 Task: Create a due date automation trigger when advanced on, on the monday of the week a card is due add basic without the blue label at 11:00 AM.
Action: Mouse moved to (961, 75)
Screenshot: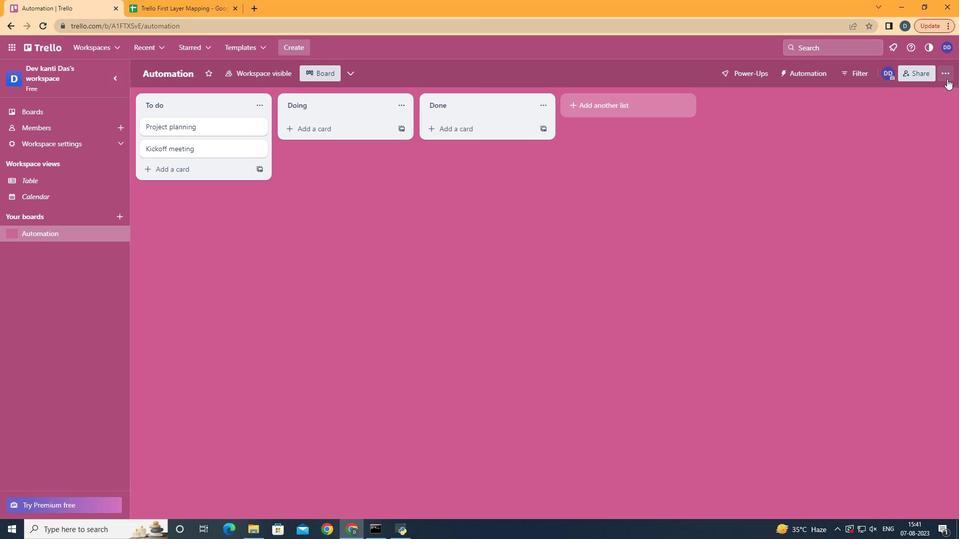 
Action: Mouse pressed left at (961, 75)
Screenshot: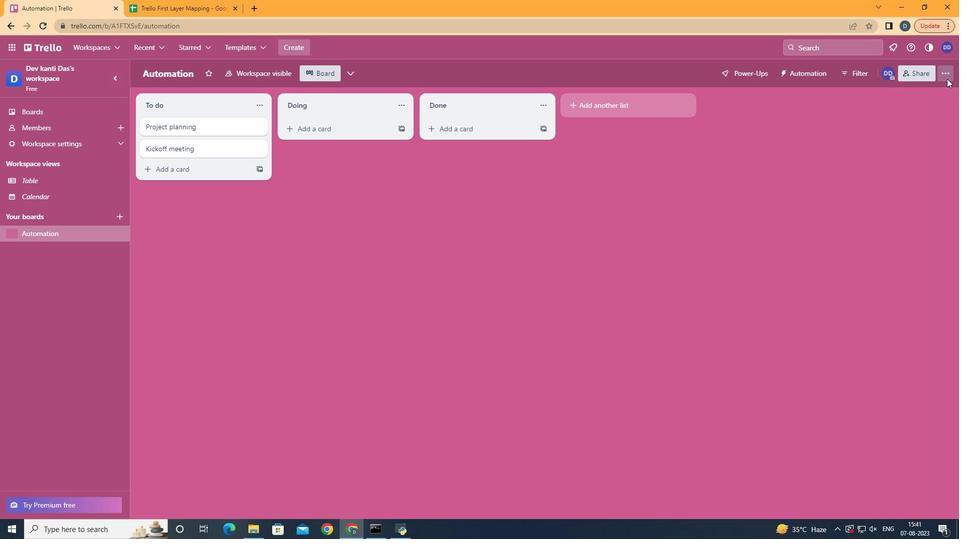 
Action: Mouse moved to (883, 204)
Screenshot: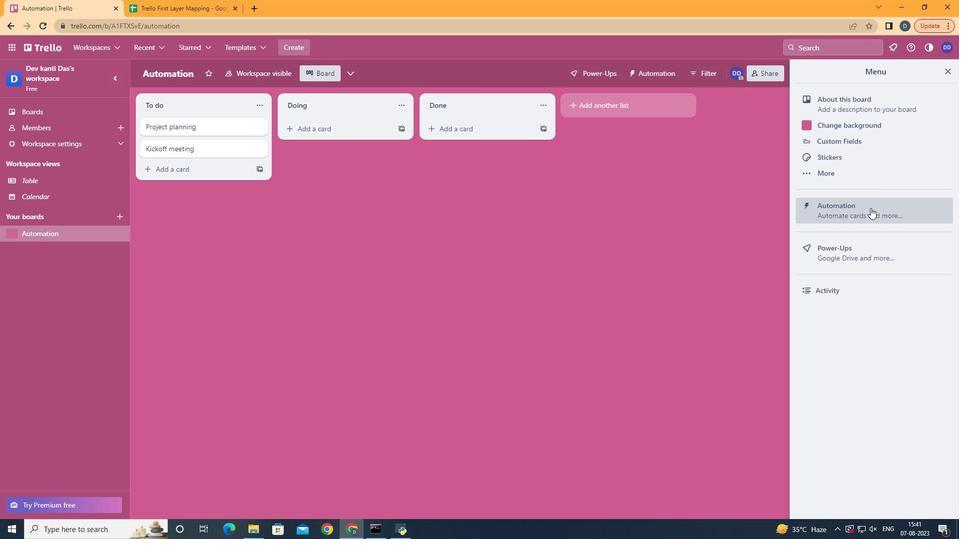 
Action: Mouse pressed left at (883, 204)
Screenshot: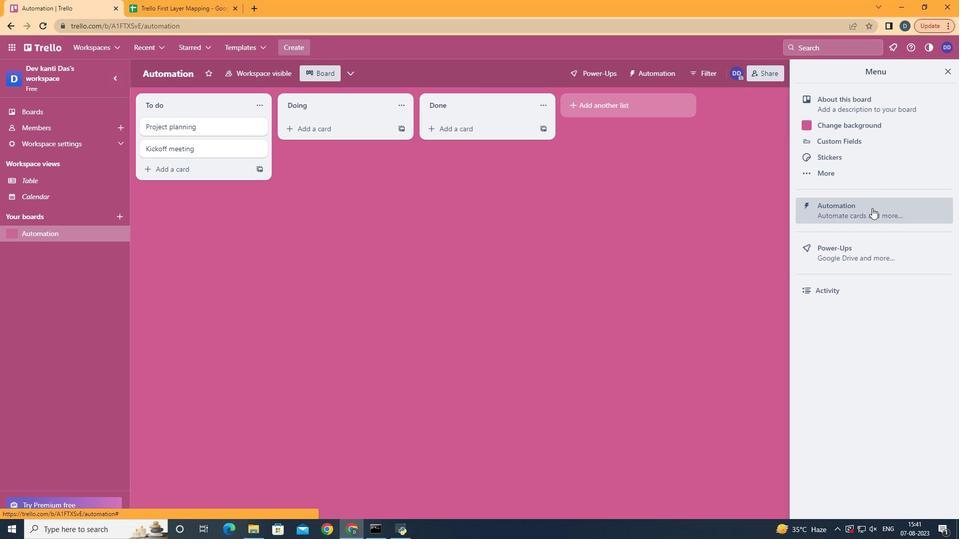 
Action: Mouse moved to (212, 192)
Screenshot: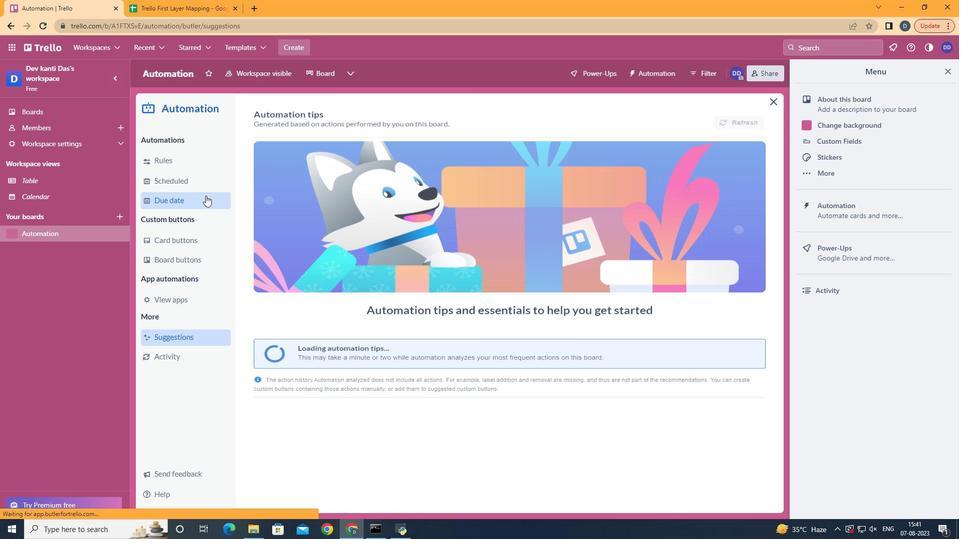 
Action: Mouse pressed left at (212, 192)
Screenshot: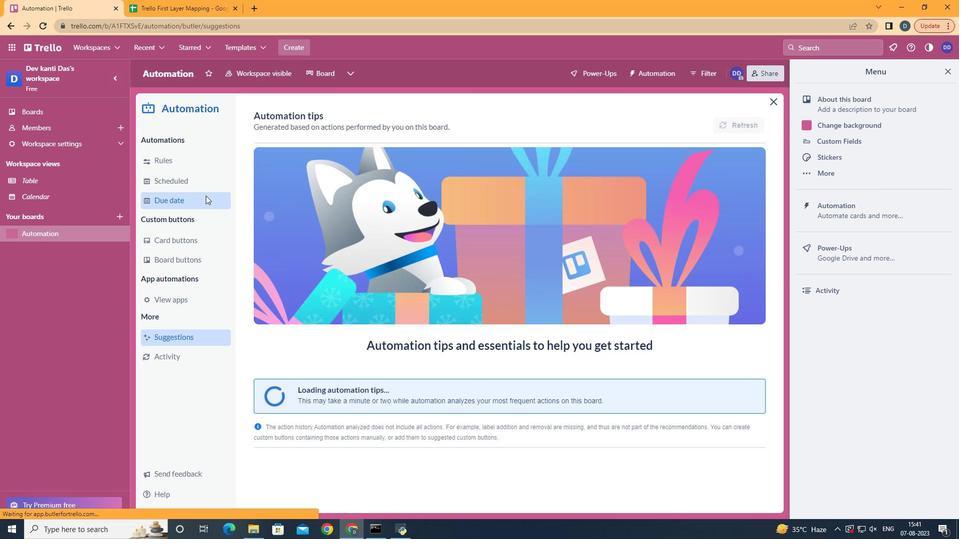 
Action: Mouse moved to (699, 120)
Screenshot: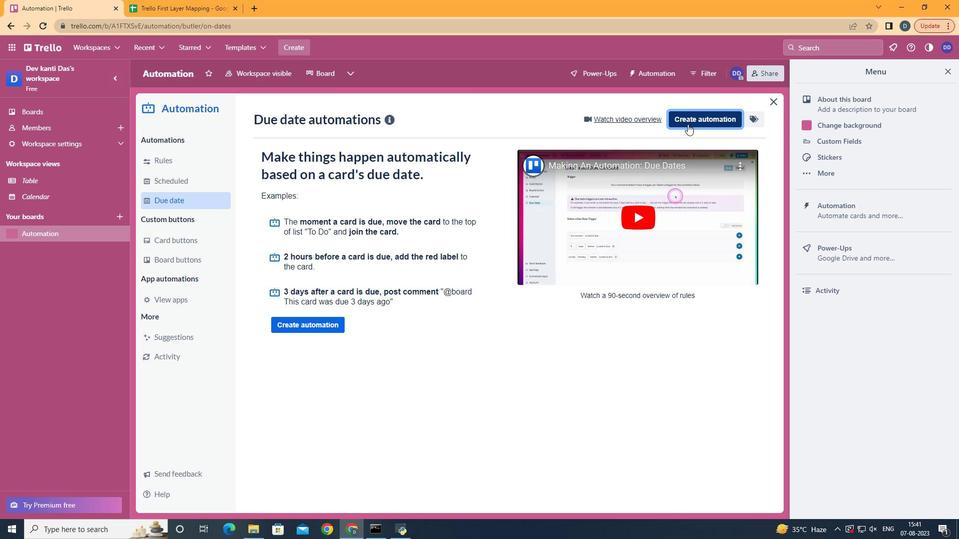 
Action: Mouse pressed left at (699, 120)
Screenshot: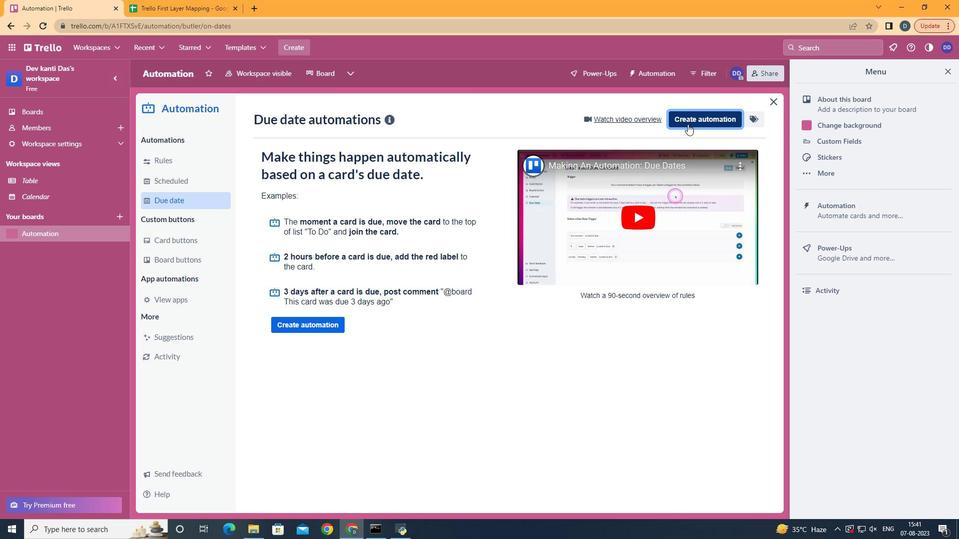 
Action: Mouse moved to (527, 214)
Screenshot: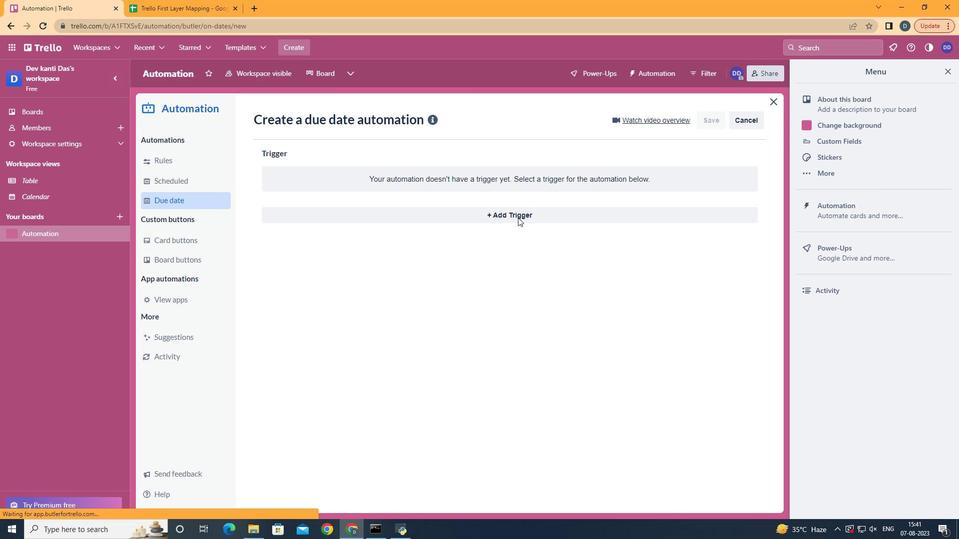
Action: Mouse pressed left at (527, 214)
Screenshot: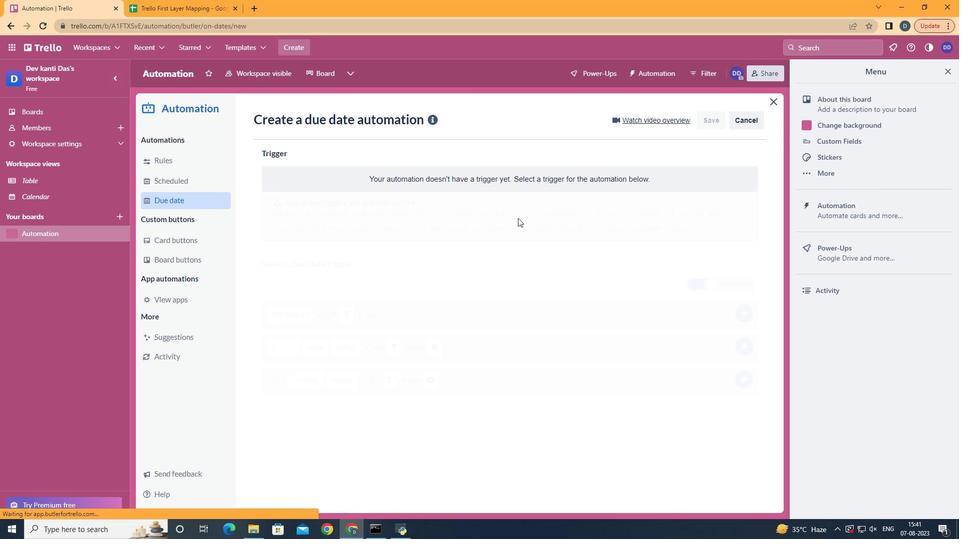 
Action: Mouse moved to (326, 250)
Screenshot: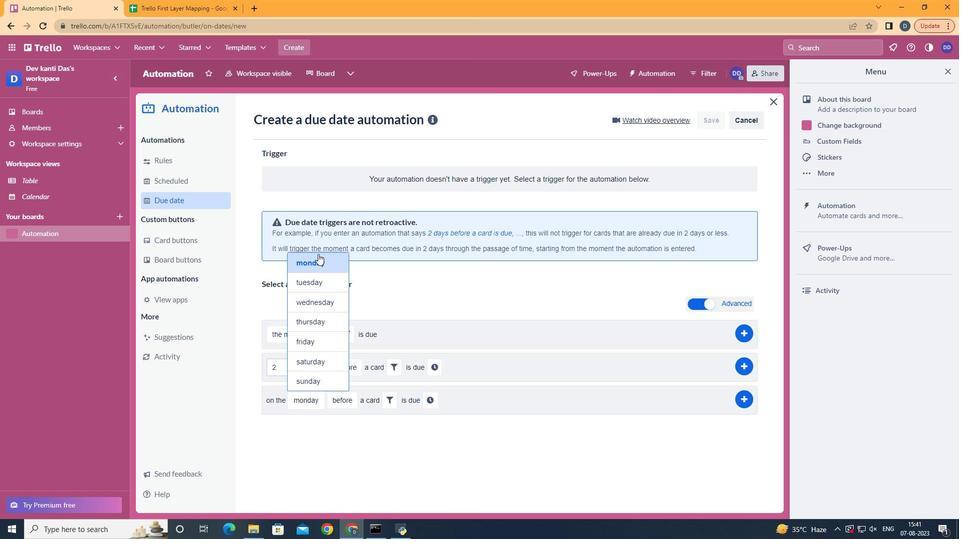 
Action: Mouse pressed left at (326, 250)
Screenshot: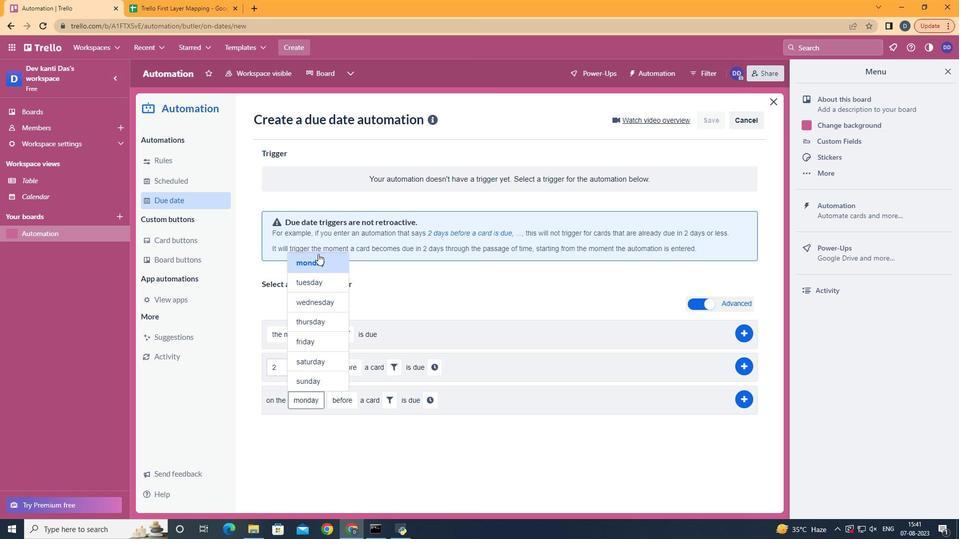 
Action: Mouse moved to (356, 455)
Screenshot: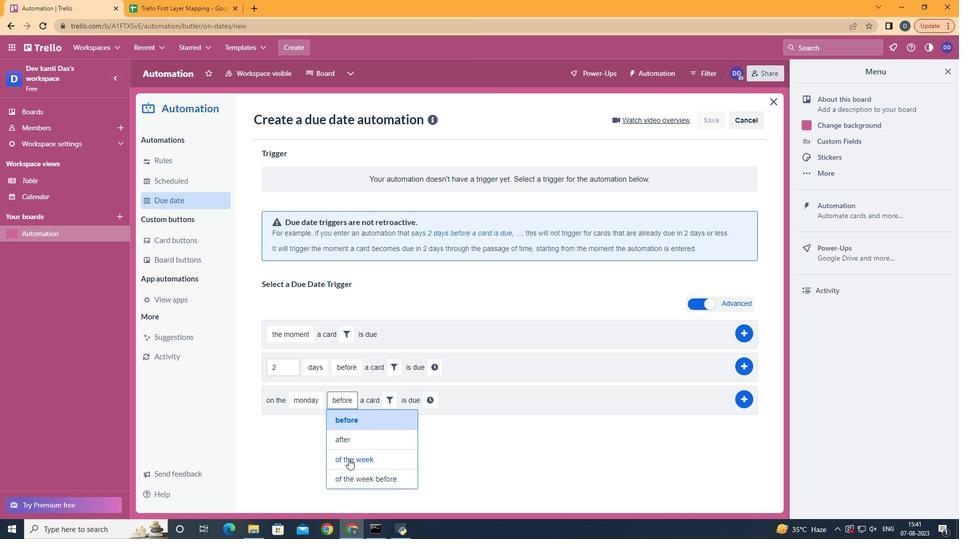 
Action: Mouse pressed left at (356, 455)
Screenshot: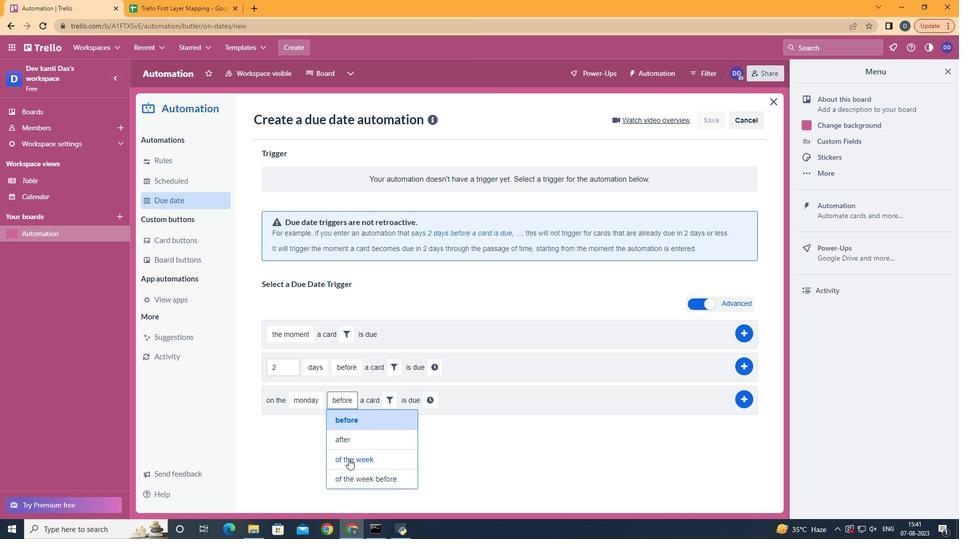 
Action: Mouse moved to (407, 396)
Screenshot: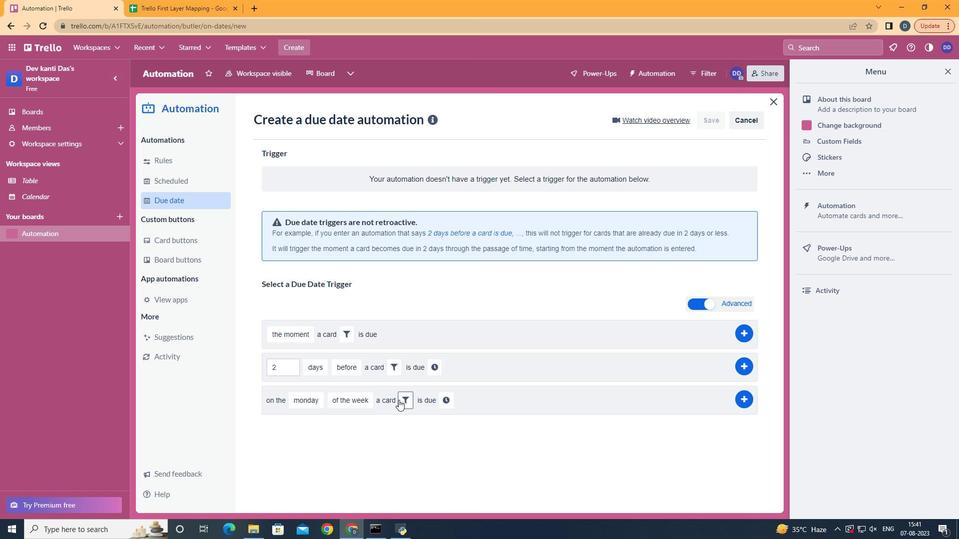 
Action: Mouse pressed left at (407, 396)
Screenshot: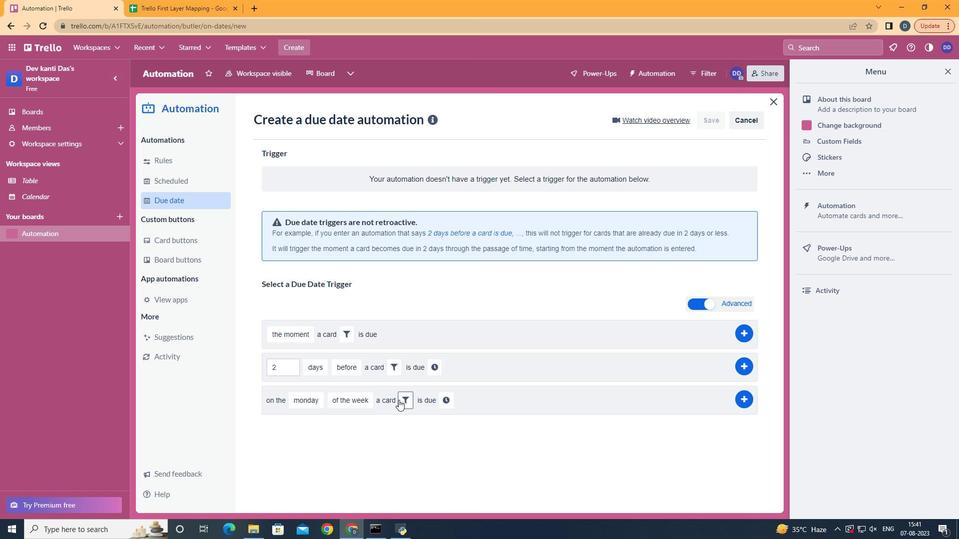
Action: Mouse moved to (459, 447)
Screenshot: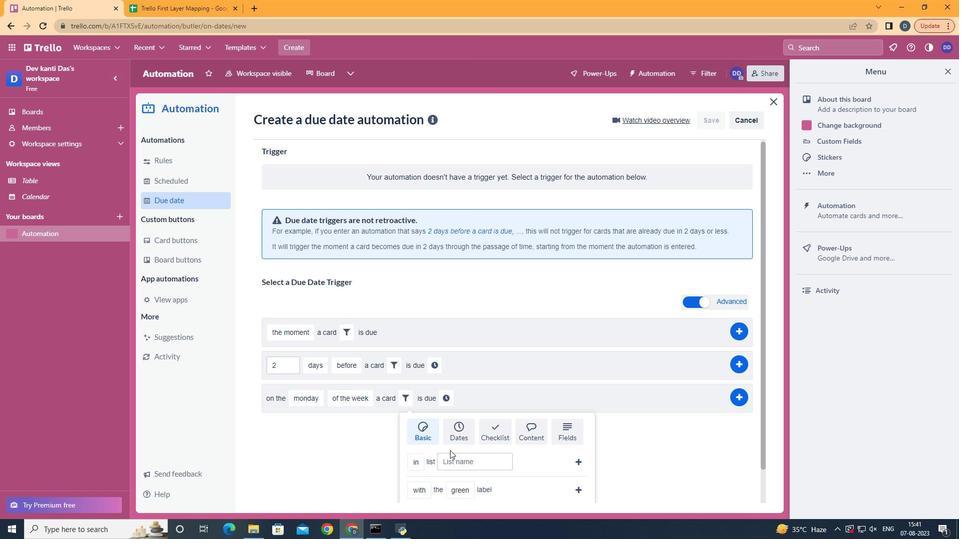 
Action: Mouse scrolled (459, 446) with delta (0, 0)
Screenshot: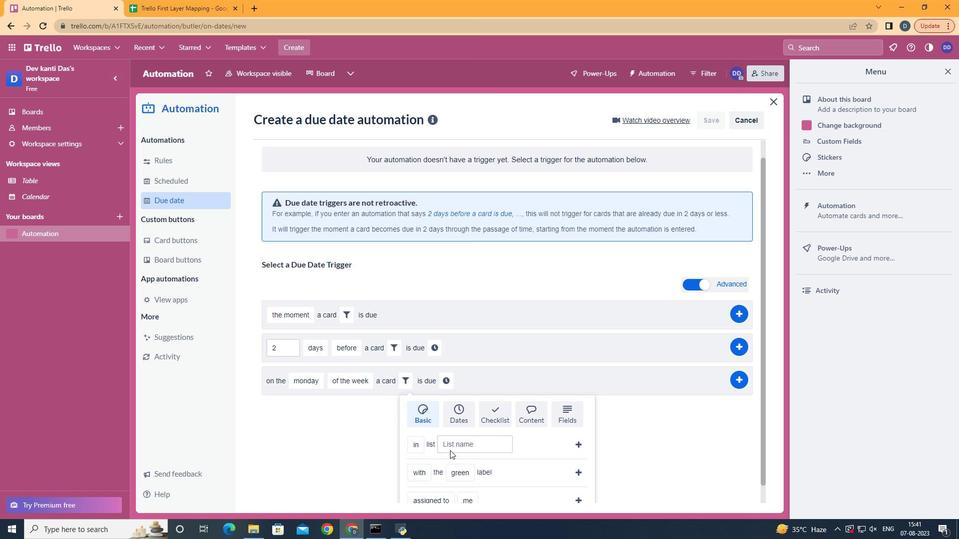 
Action: Mouse scrolled (459, 446) with delta (0, 0)
Screenshot: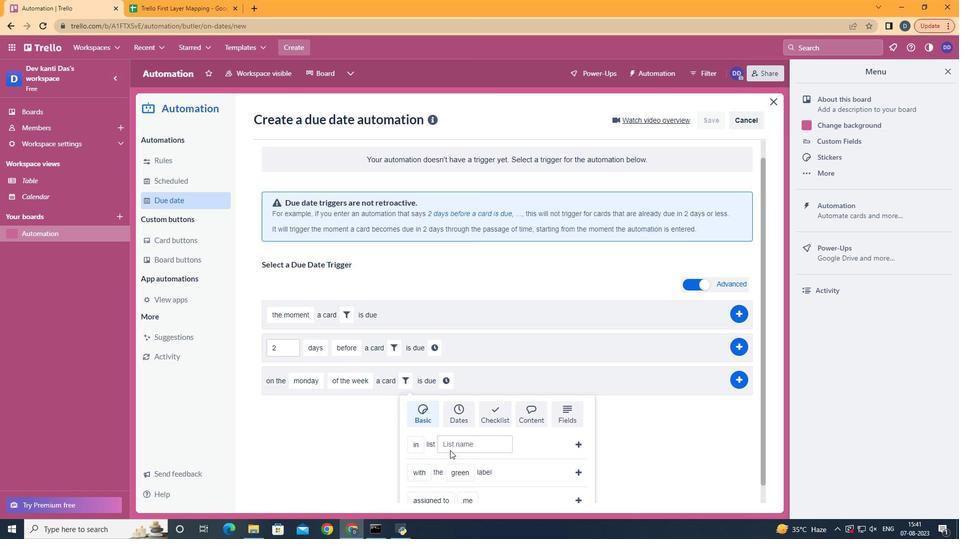 
Action: Mouse scrolled (459, 446) with delta (0, 0)
Screenshot: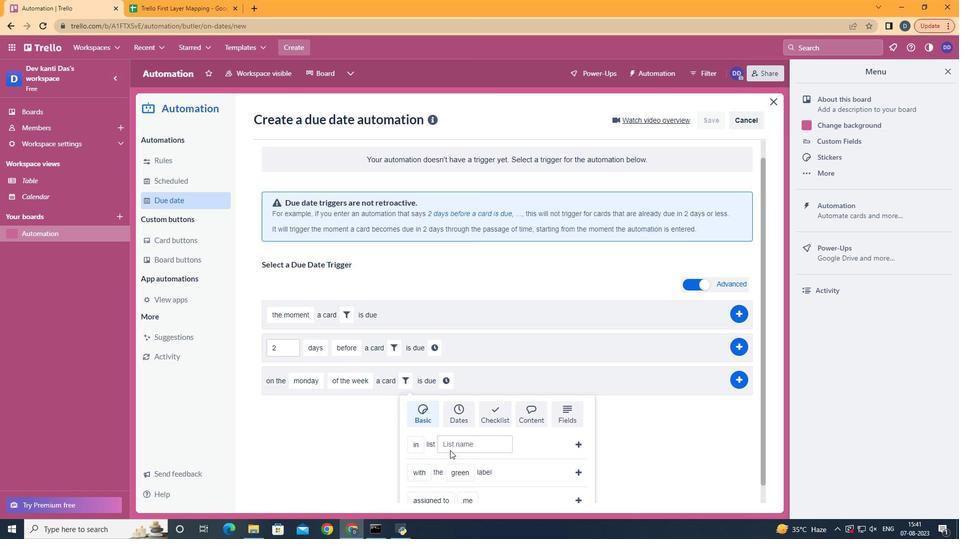 
Action: Mouse scrolled (459, 446) with delta (0, 0)
Screenshot: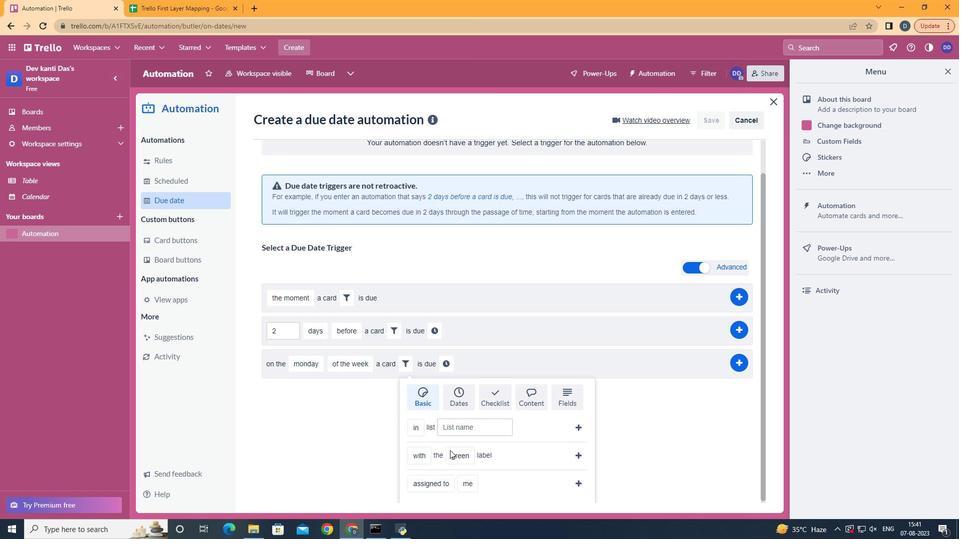 
Action: Mouse moved to (443, 412)
Screenshot: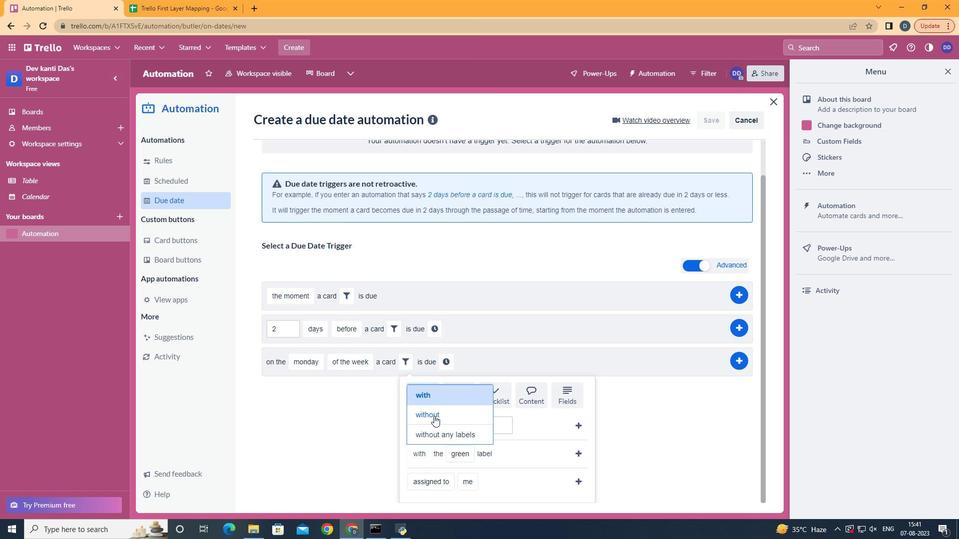 
Action: Mouse pressed left at (443, 412)
Screenshot: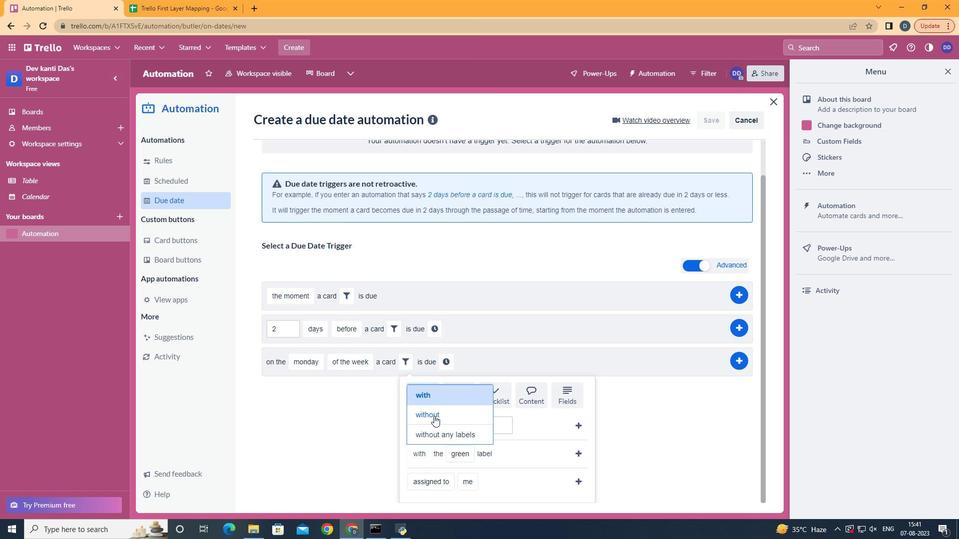 
Action: Mouse moved to (482, 427)
Screenshot: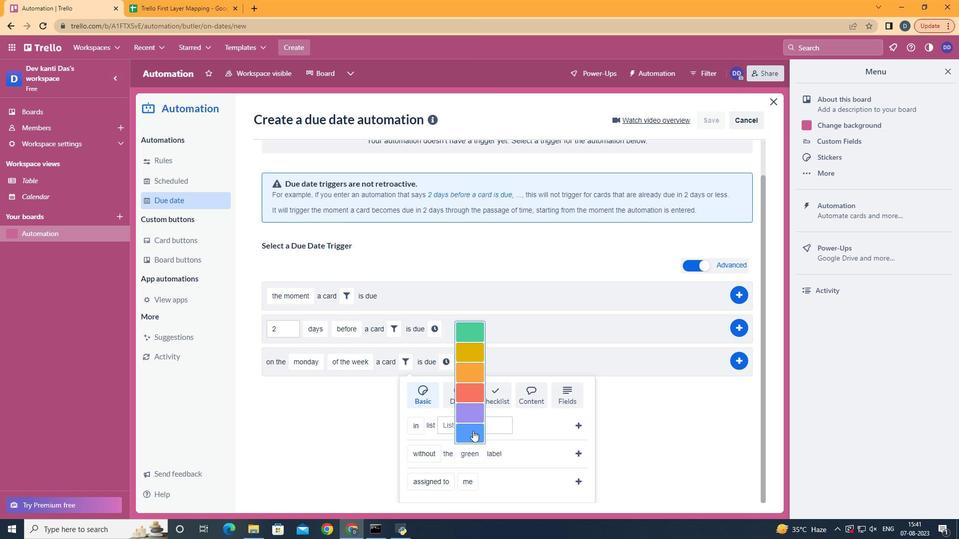 
Action: Mouse pressed left at (482, 427)
Screenshot: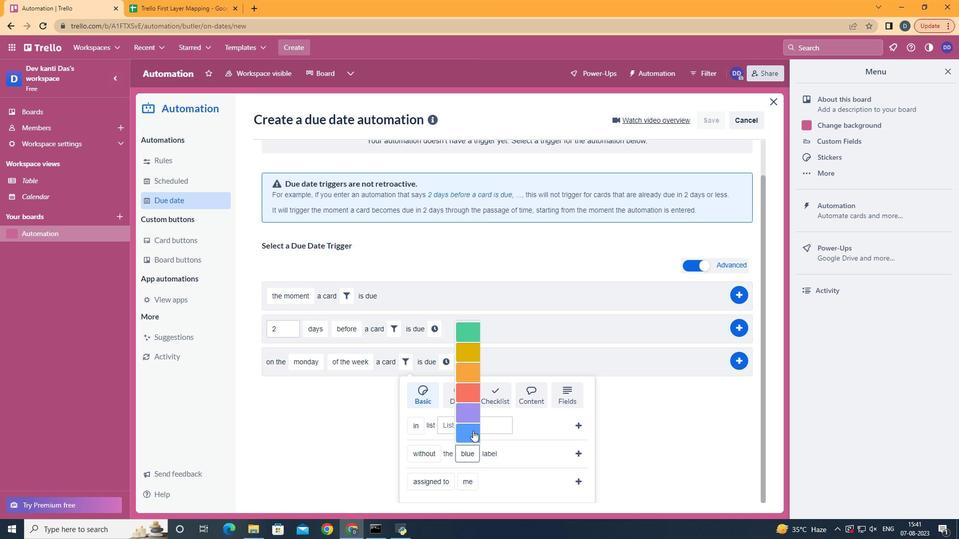 
Action: Mouse moved to (587, 450)
Screenshot: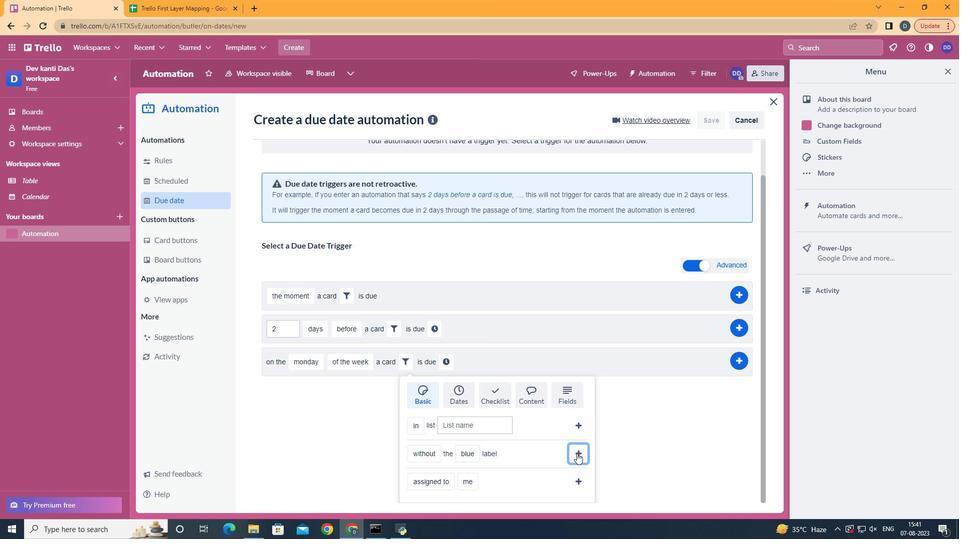 
Action: Mouse pressed left at (587, 450)
Screenshot: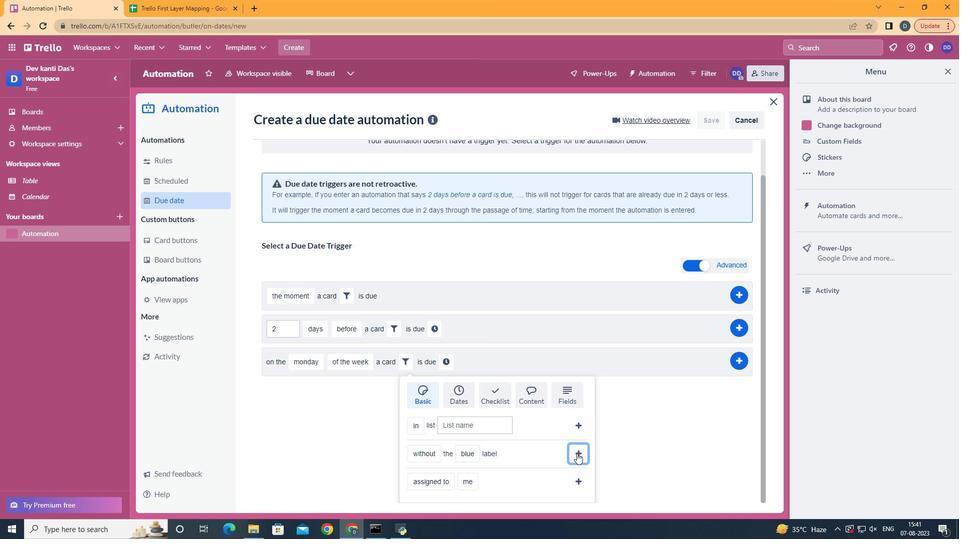 
Action: Mouse moved to (546, 400)
Screenshot: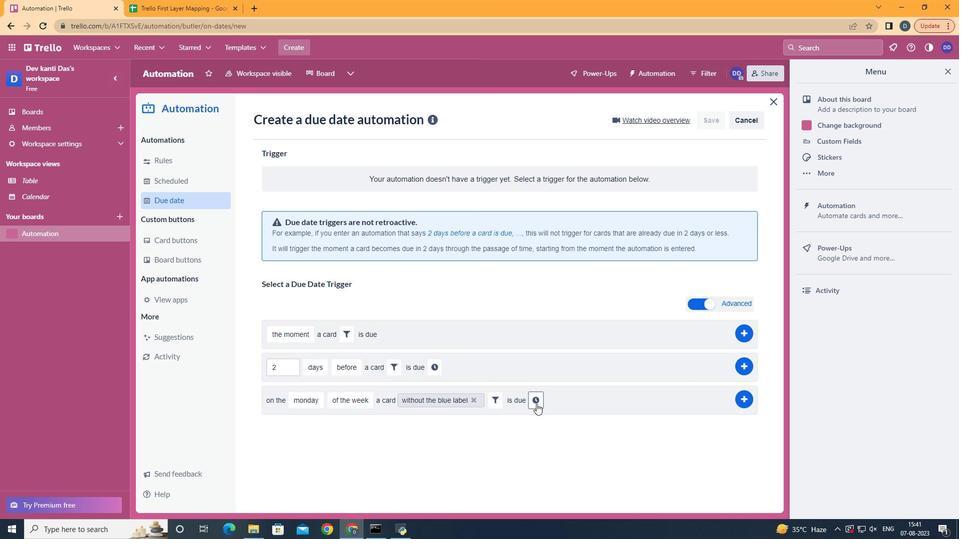 
Action: Mouse pressed left at (546, 400)
Screenshot: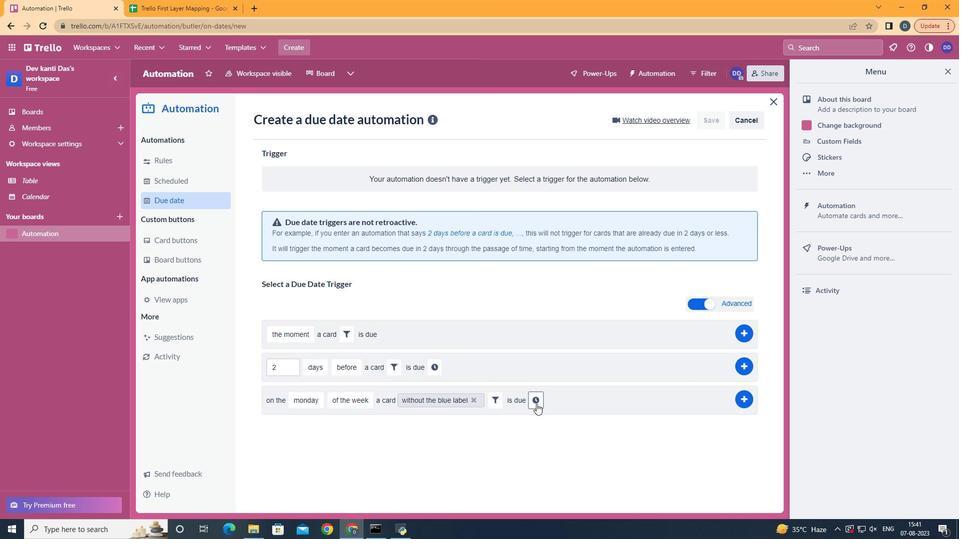 
Action: Mouse moved to (572, 404)
Screenshot: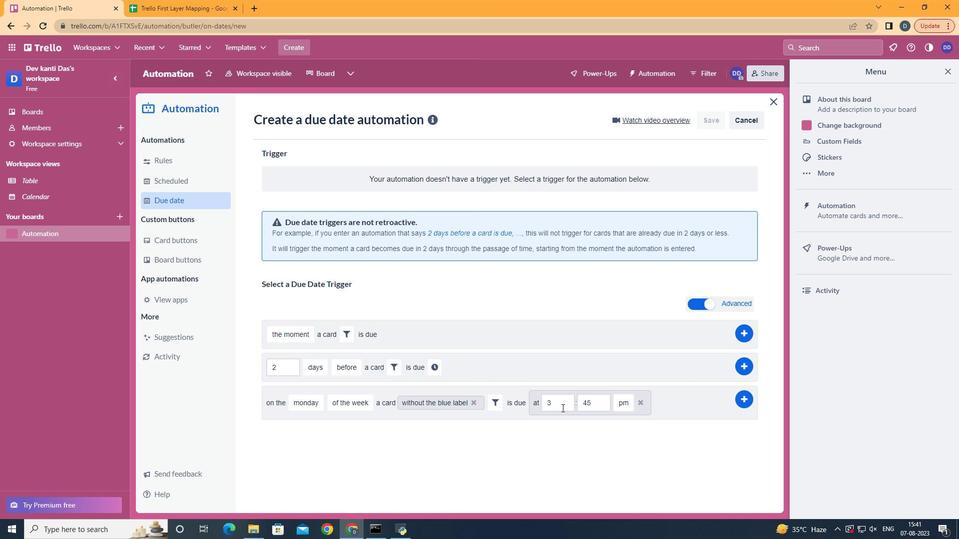
Action: Mouse pressed left at (572, 404)
Screenshot: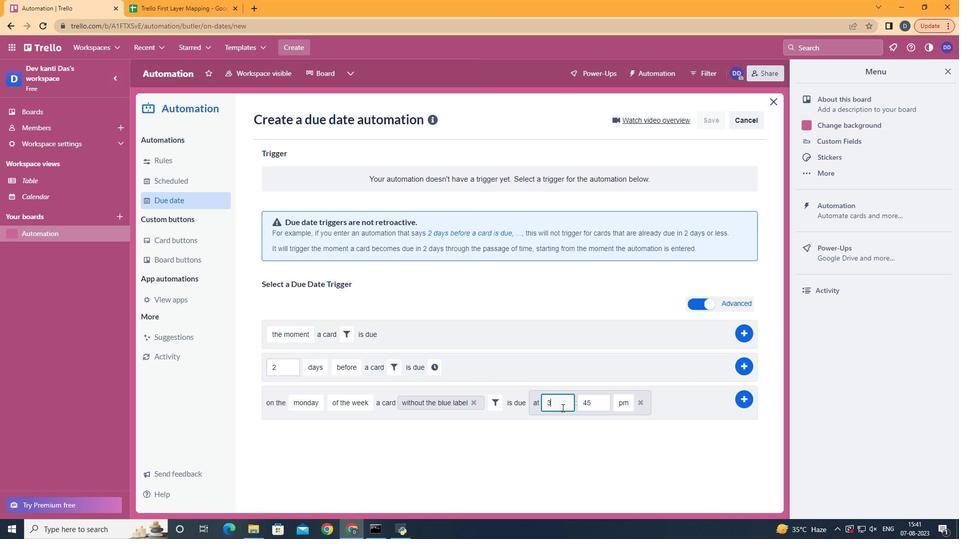 
Action: Mouse moved to (572, 404)
Screenshot: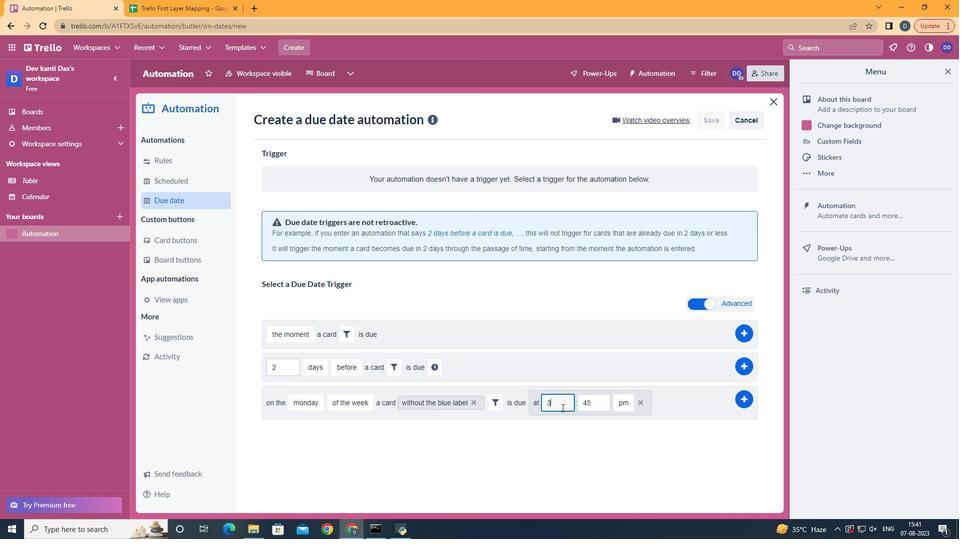 
Action: Key pressed <Key.backspace>11
Screenshot: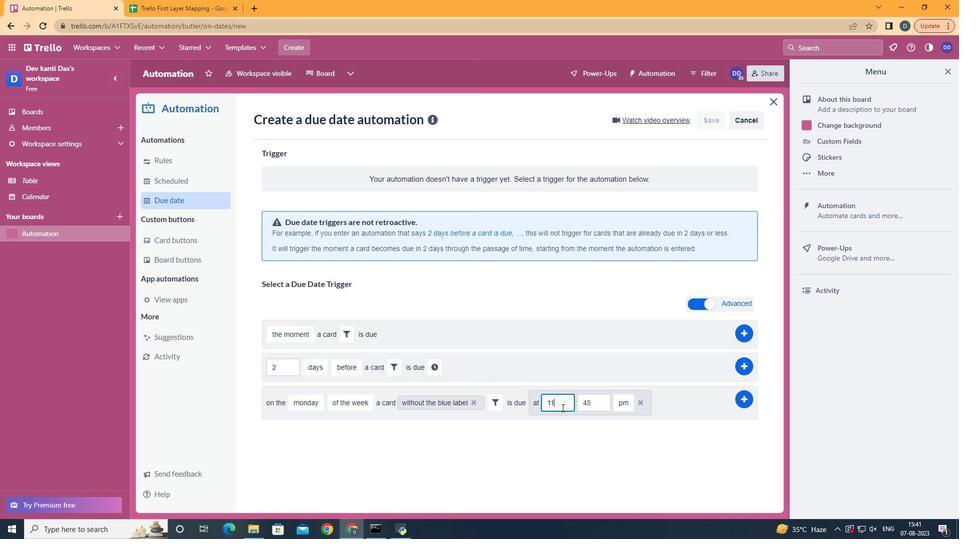 
Action: Mouse moved to (613, 399)
Screenshot: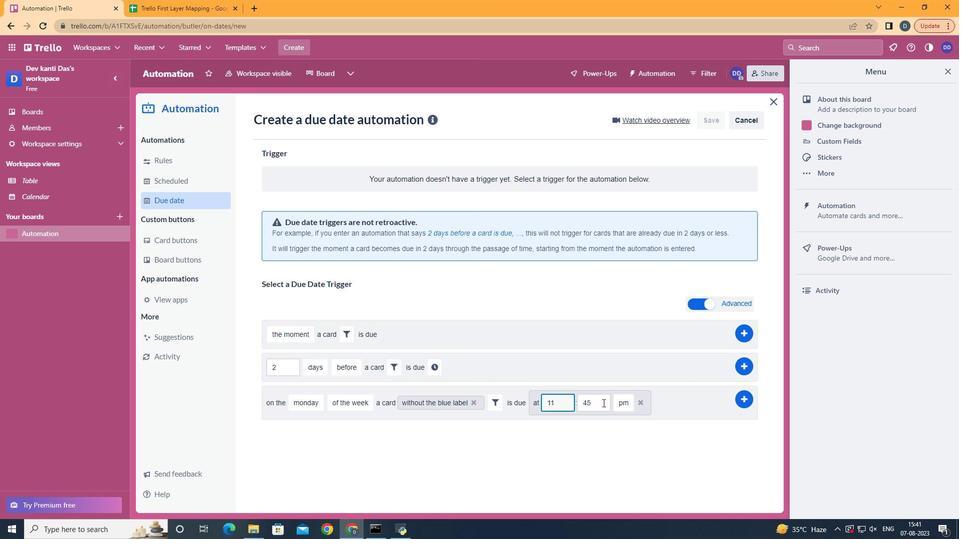 
Action: Mouse pressed left at (613, 399)
Screenshot: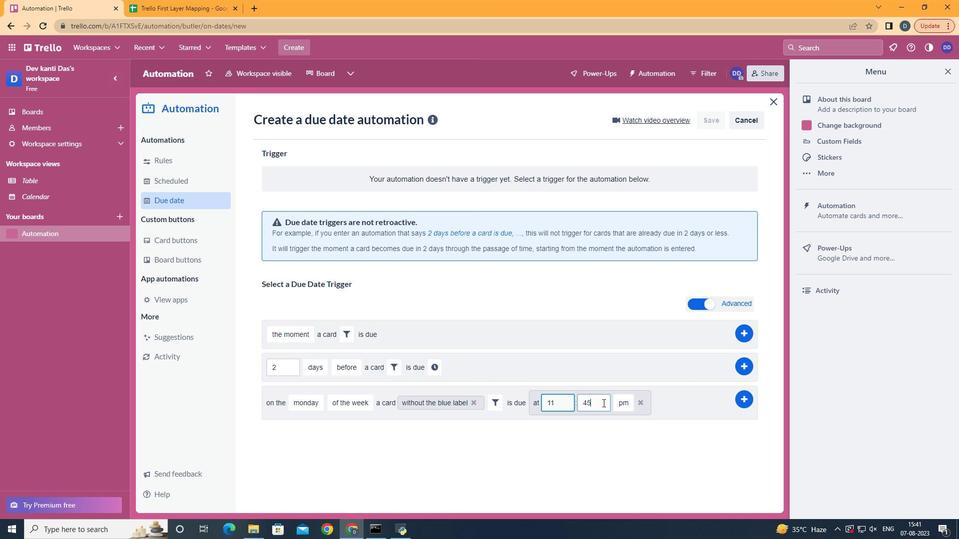 
Action: Key pressed <Key.backspace>
Screenshot: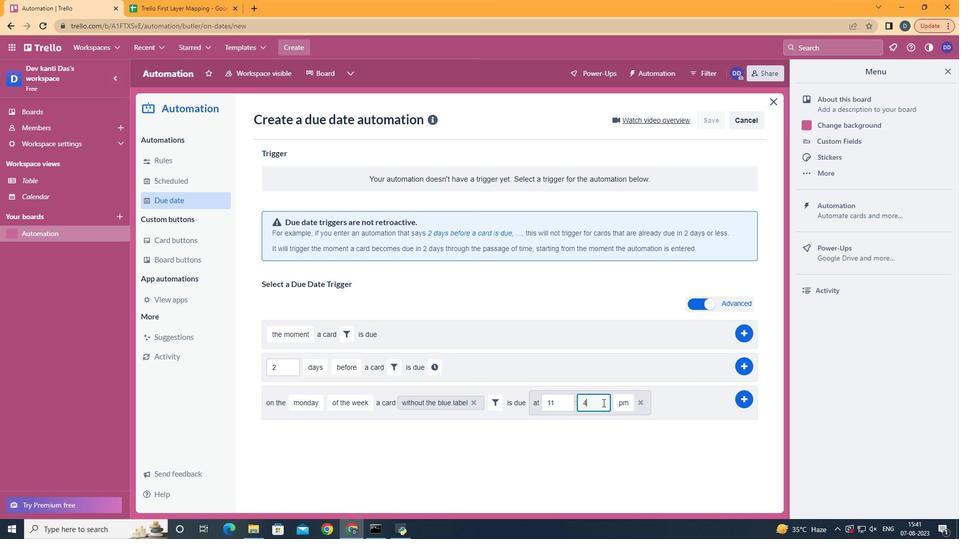 
Action: Mouse moved to (613, 399)
Screenshot: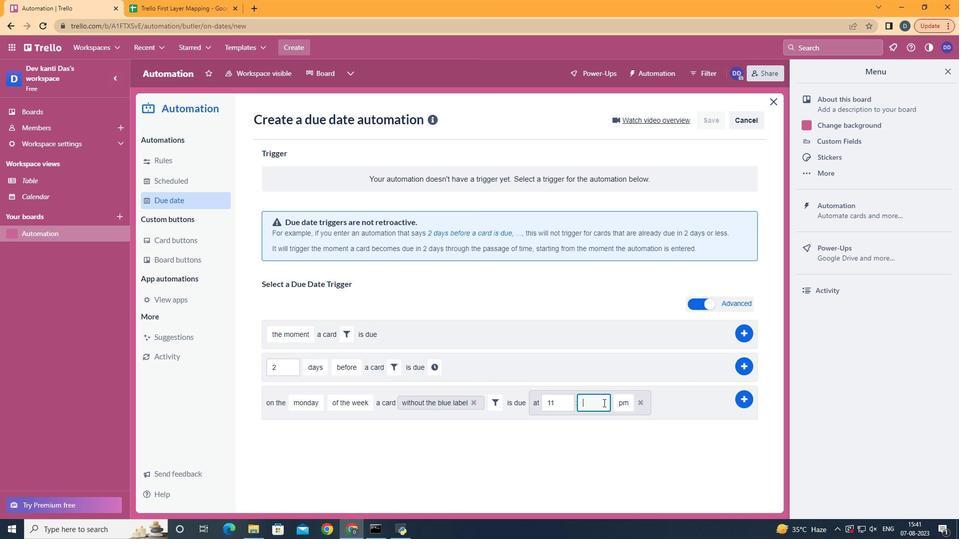 
Action: Key pressed <Key.backspace>00
Screenshot: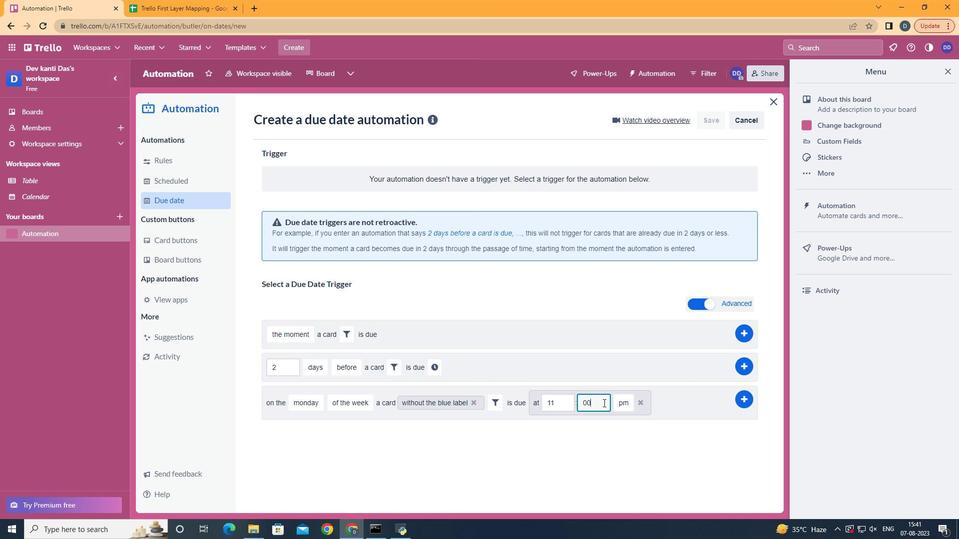
Action: Mouse moved to (639, 417)
Screenshot: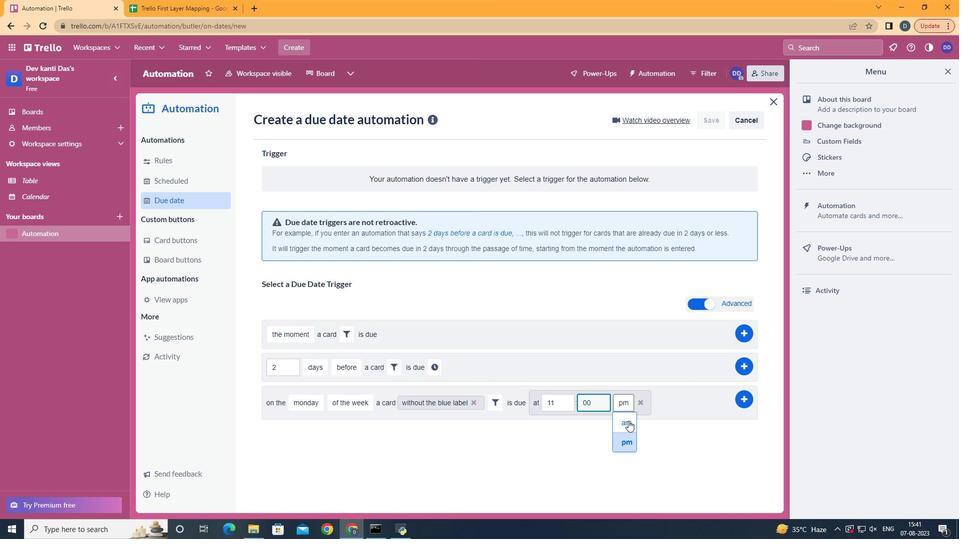 
Action: Mouse pressed left at (639, 417)
Screenshot: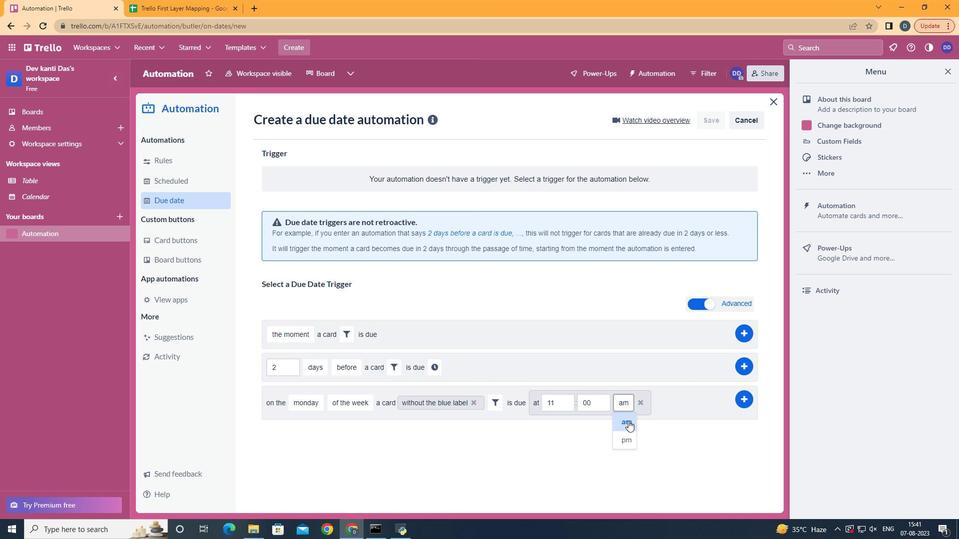 
Action: Mouse moved to (760, 392)
Screenshot: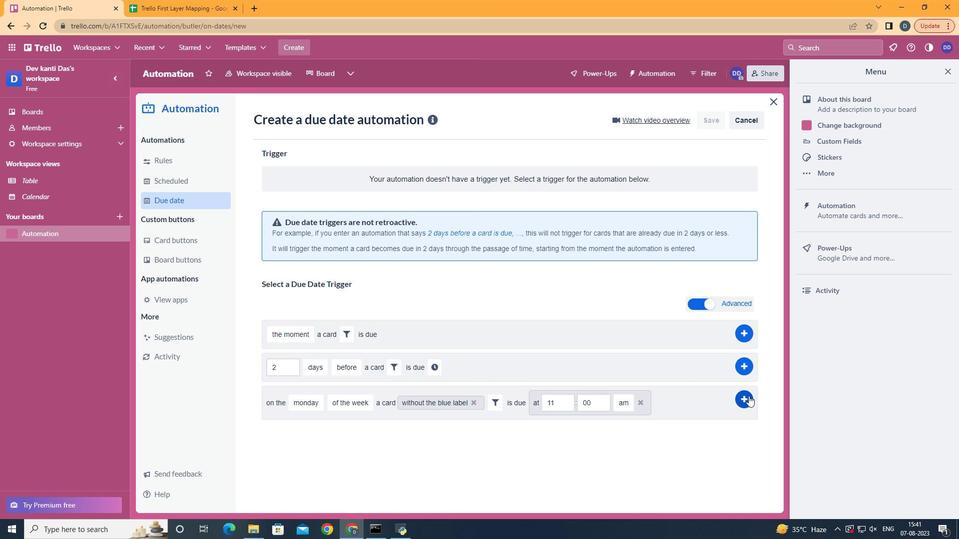 
Action: Mouse pressed left at (760, 392)
Screenshot: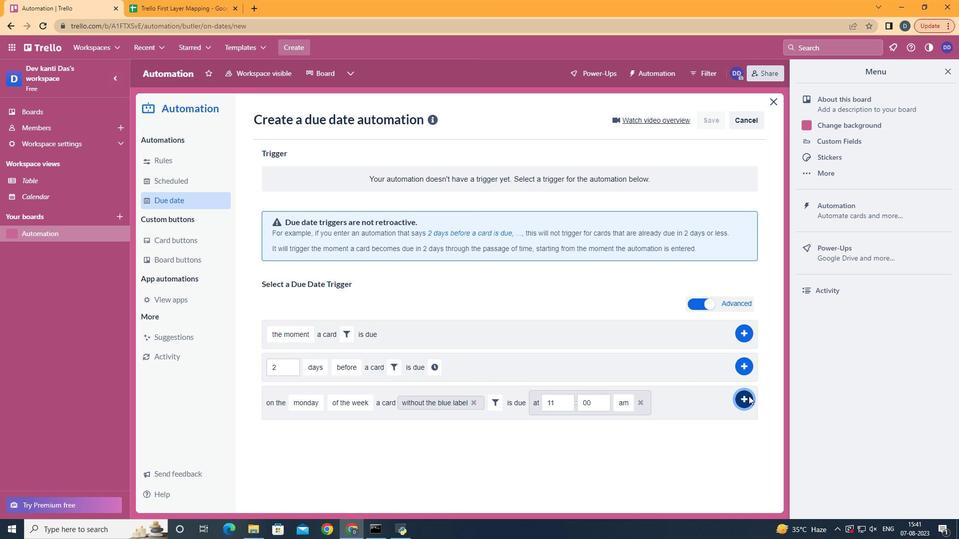 
Action: Mouse moved to (516, 209)
Screenshot: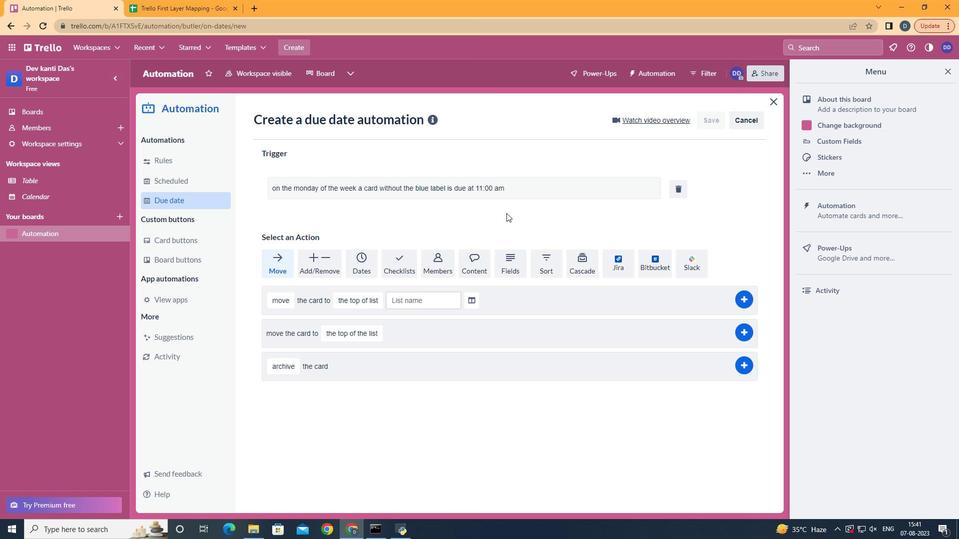 
